 Task: Explore VST modulation effects to add movement to a static audio element.
Action: Mouse moved to (3, 11)
Screenshot: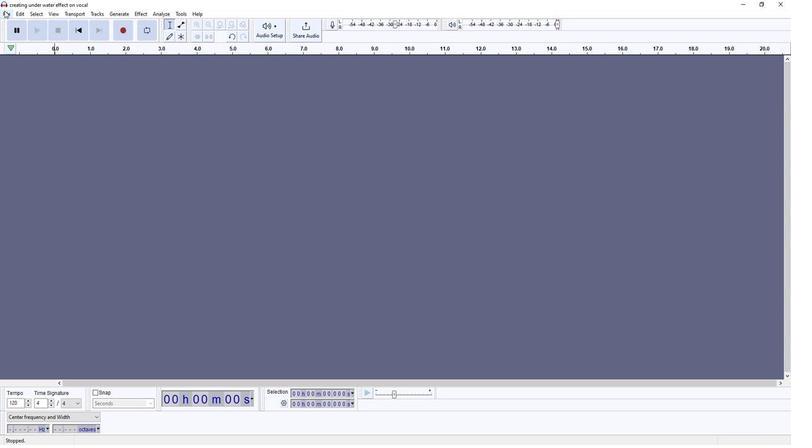 
Action: Mouse pressed left at (3, 11)
Screenshot: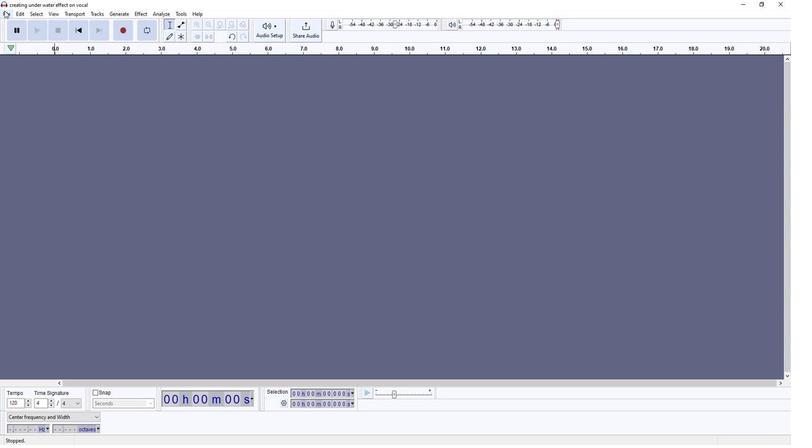 
Action: Mouse moved to (134, 92)
Screenshot: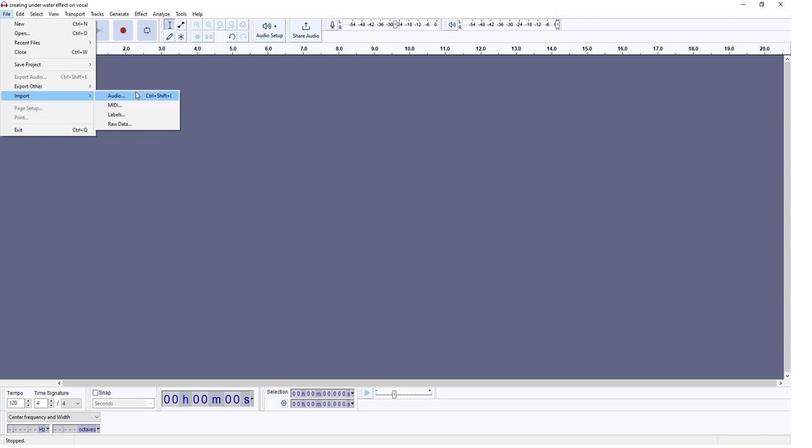 
Action: Mouse pressed left at (134, 92)
Screenshot: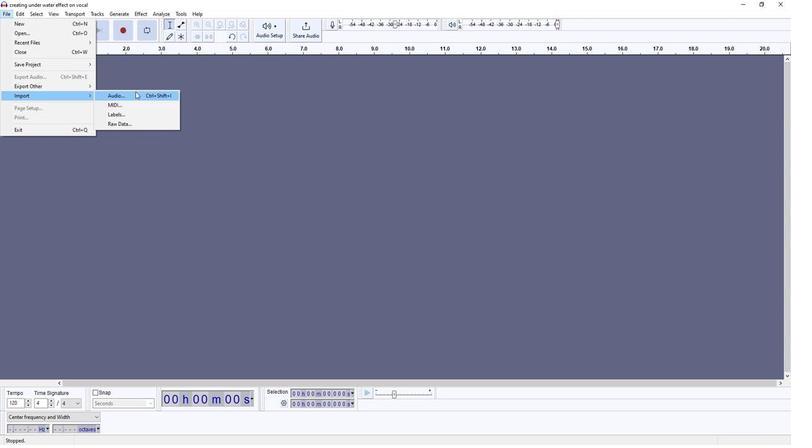 
Action: Mouse moved to (95, 103)
Screenshot: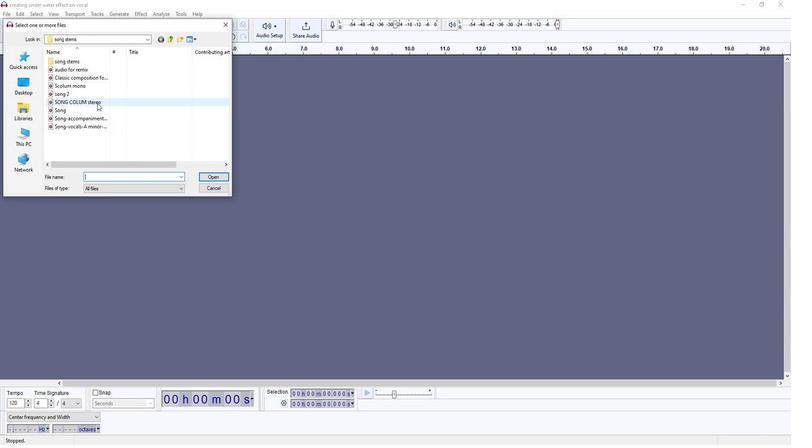 
Action: Mouse pressed left at (95, 103)
Screenshot: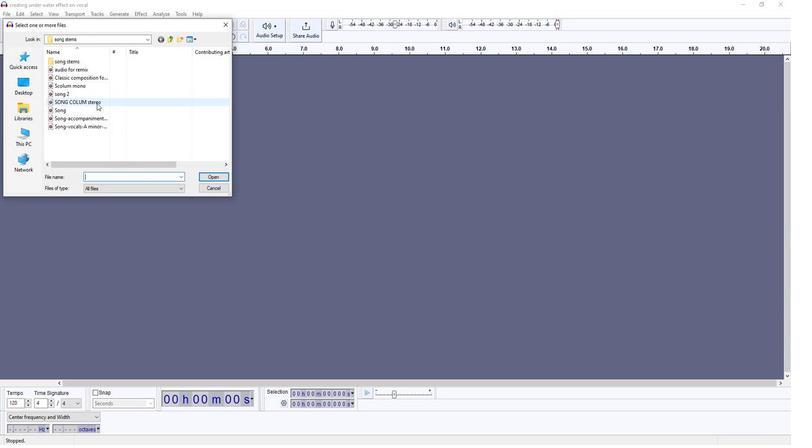 
Action: Mouse moved to (210, 176)
Screenshot: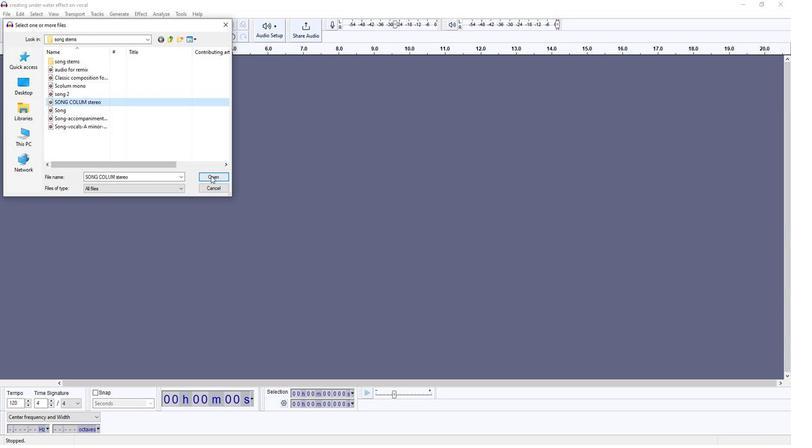 
Action: Mouse pressed left at (210, 176)
Screenshot: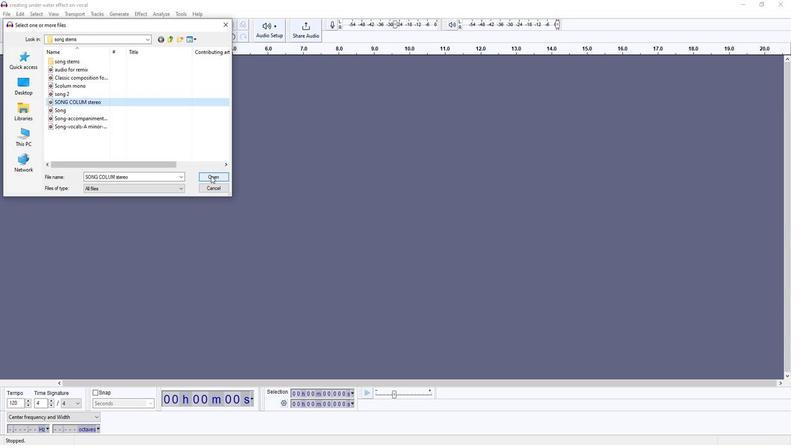 
Action: Mouse moved to (129, 98)
Screenshot: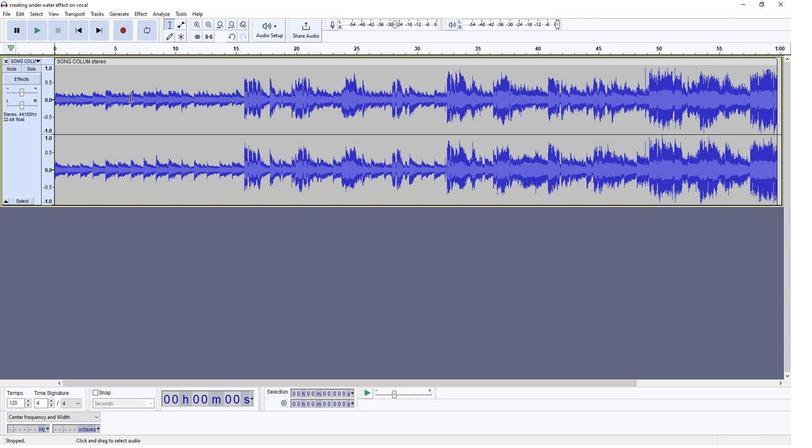 
Action: Mouse pressed left at (129, 98)
Screenshot: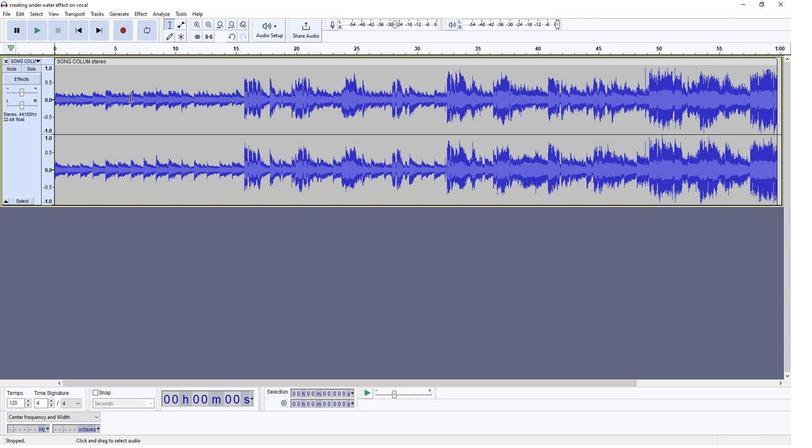 
Action: Mouse moved to (130, 80)
Screenshot: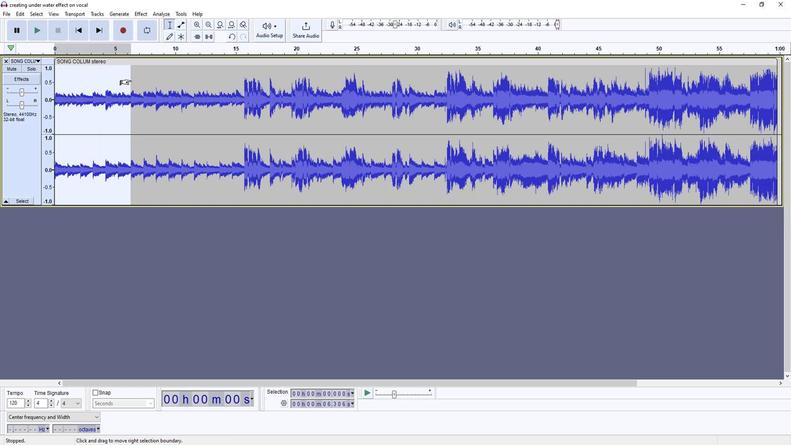 
Action: Mouse pressed left at (130, 80)
Screenshot: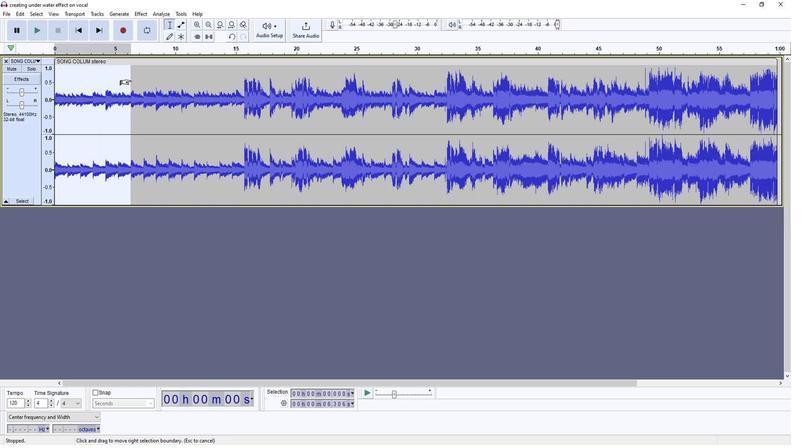 
Action: Mouse moved to (18, 14)
Screenshot: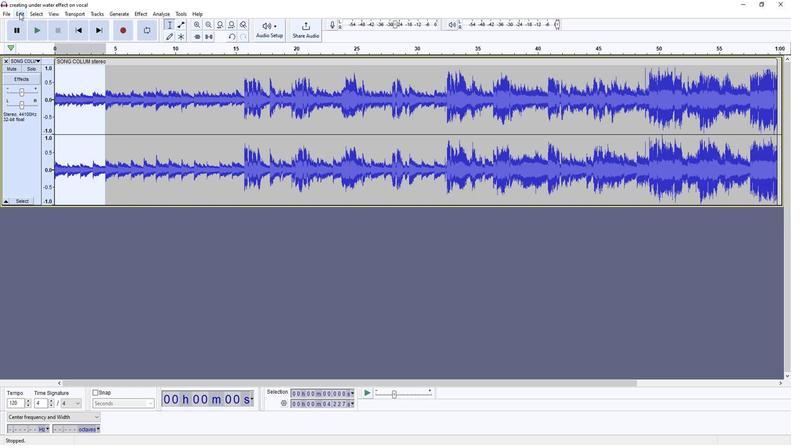 
Action: Mouse pressed left at (18, 14)
Screenshot: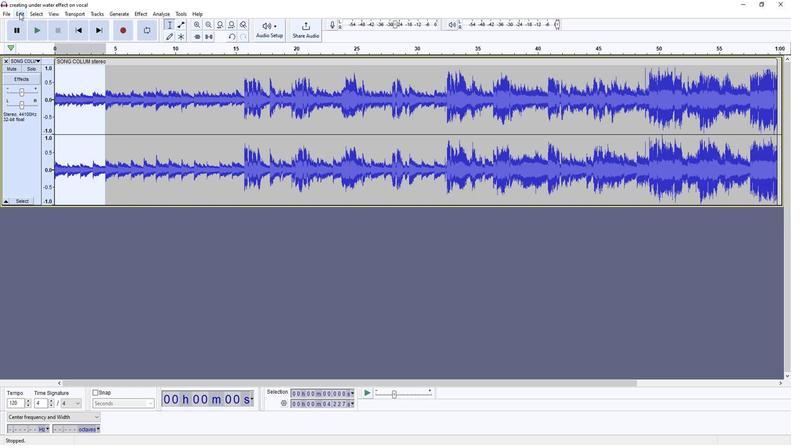 
Action: Mouse moved to (24, 48)
Screenshot: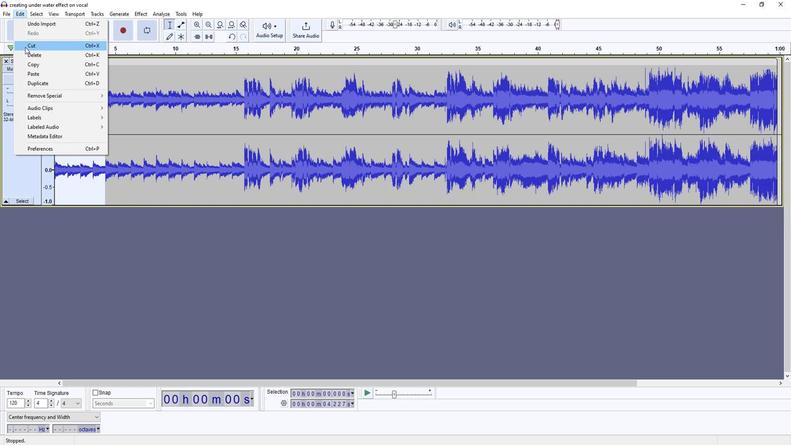 
Action: Mouse pressed left at (24, 48)
Screenshot: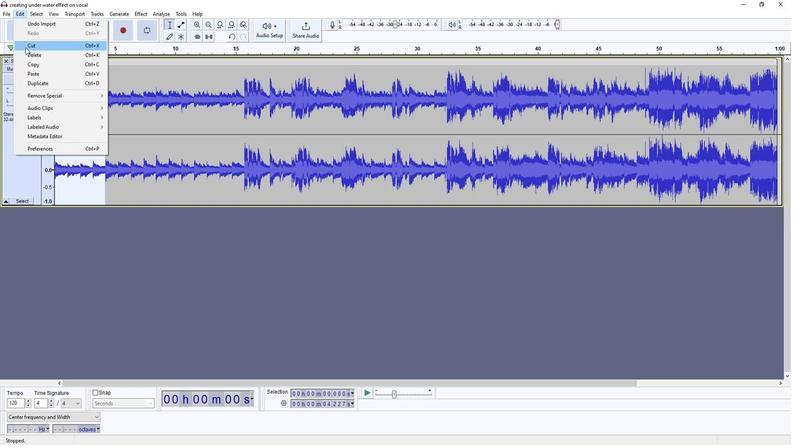 
Action: Mouse moved to (38, 30)
Screenshot: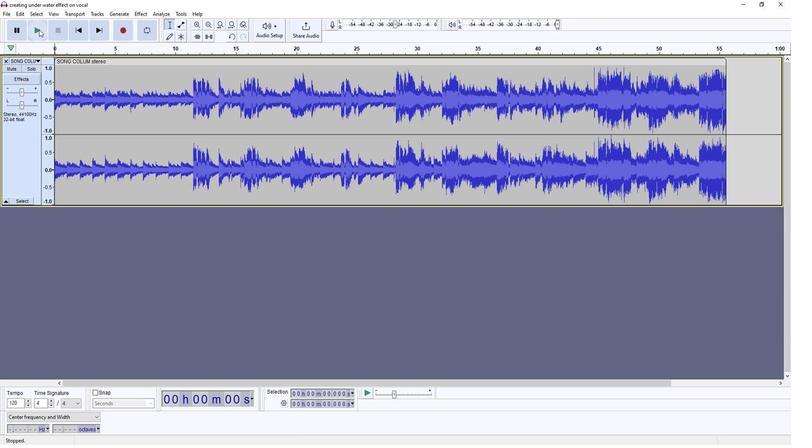 
Action: Mouse pressed left at (38, 30)
Screenshot: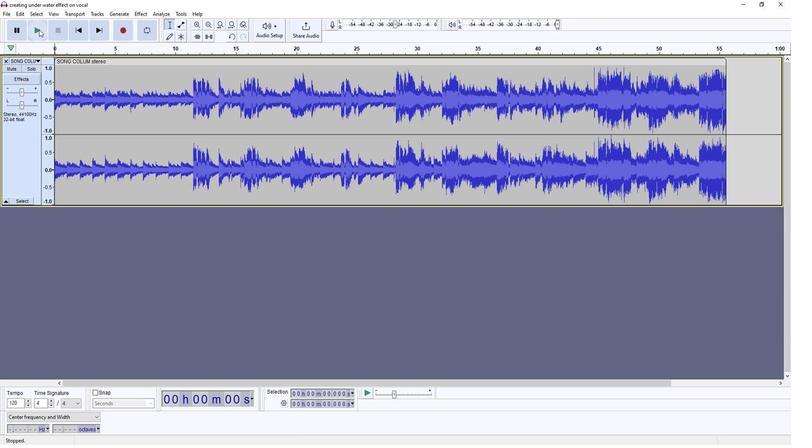 
Action: Mouse moved to (61, 32)
Screenshot: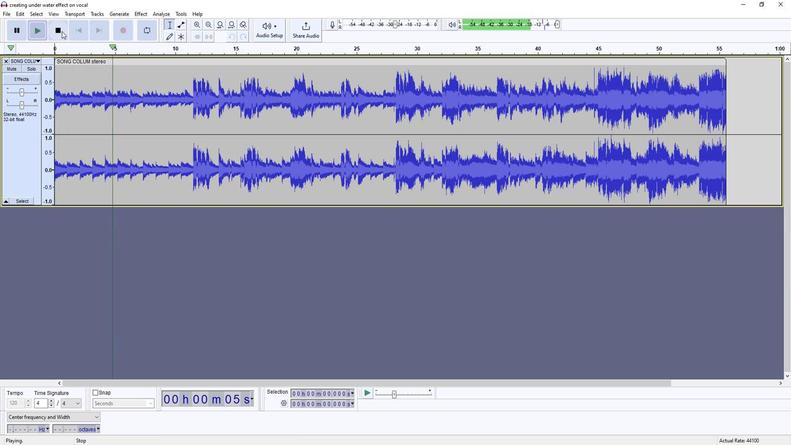 
Action: Mouse pressed left at (61, 32)
Screenshot: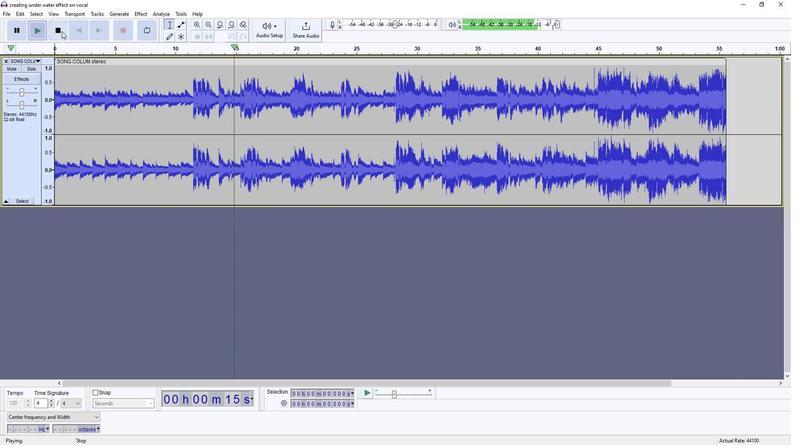 
Action: Mouse moved to (734, 87)
Screenshot: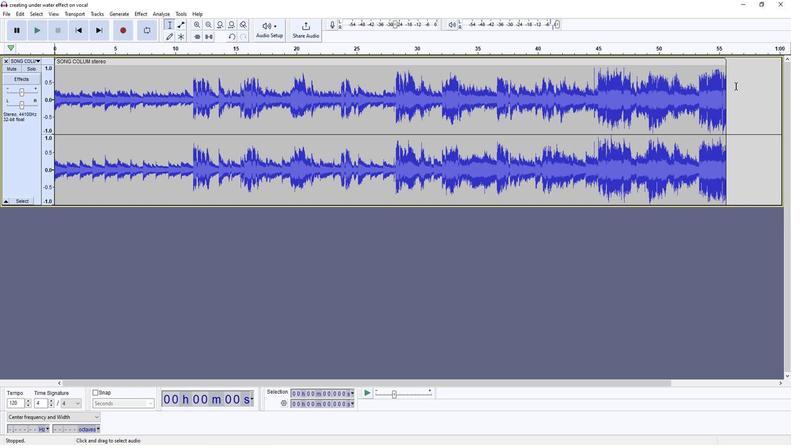 
Action: Mouse pressed left at (734, 87)
Screenshot: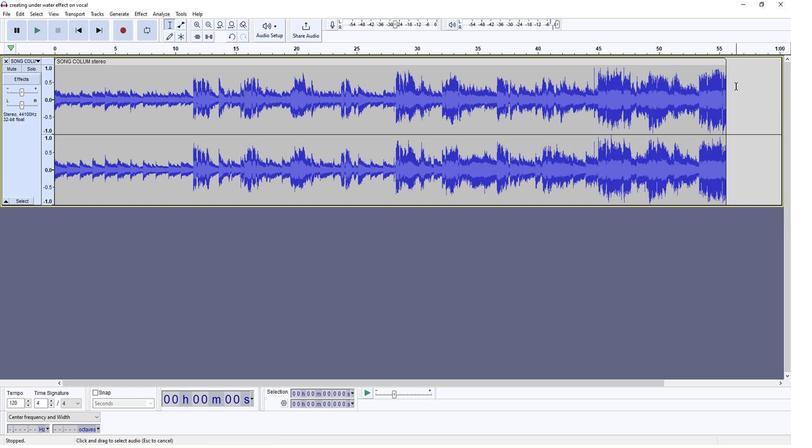
Action: Mouse moved to (141, 125)
Screenshot: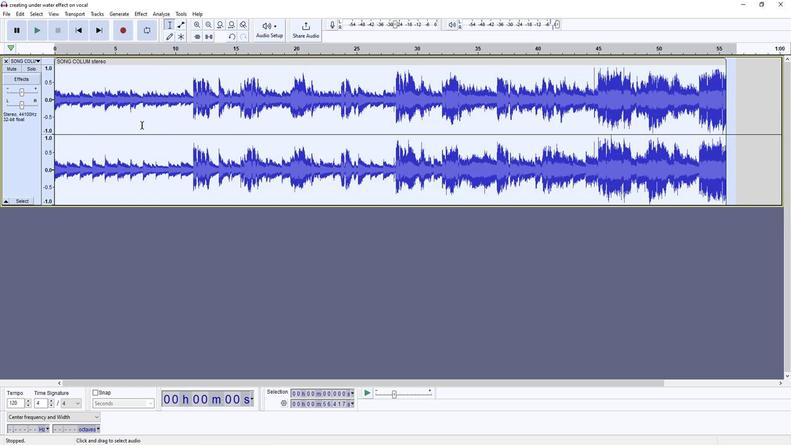 
Action: Mouse pressed left at (141, 125)
Screenshot: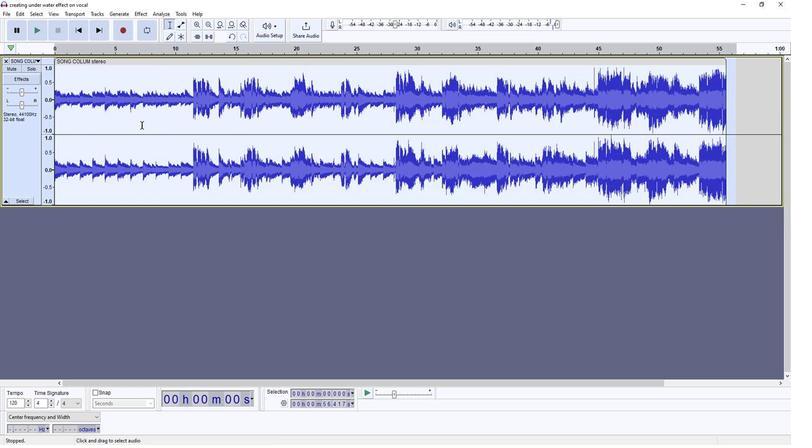
Action: Mouse moved to (189, 110)
Screenshot: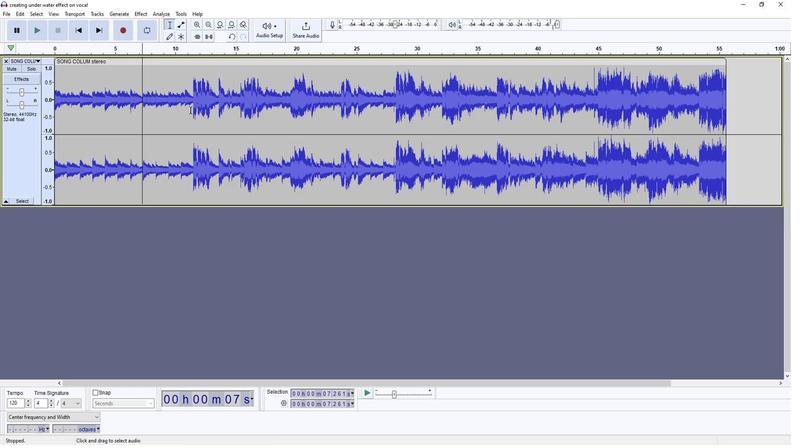 
Action: Mouse pressed left at (189, 110)
Screenshot: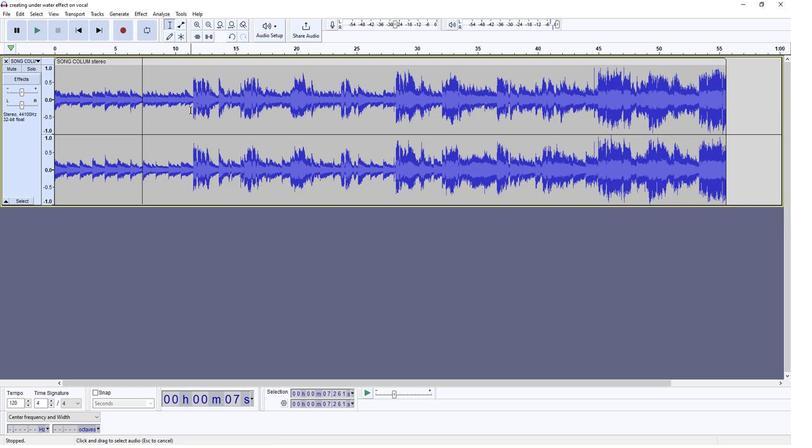 
Action: Mouse moved to (142, 14)
Screenshot: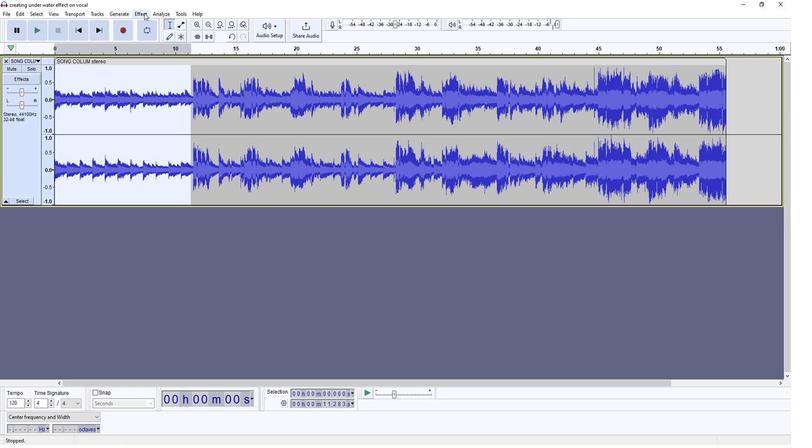 
Action: Mouse pressed left at (142, 14)
Screenshot: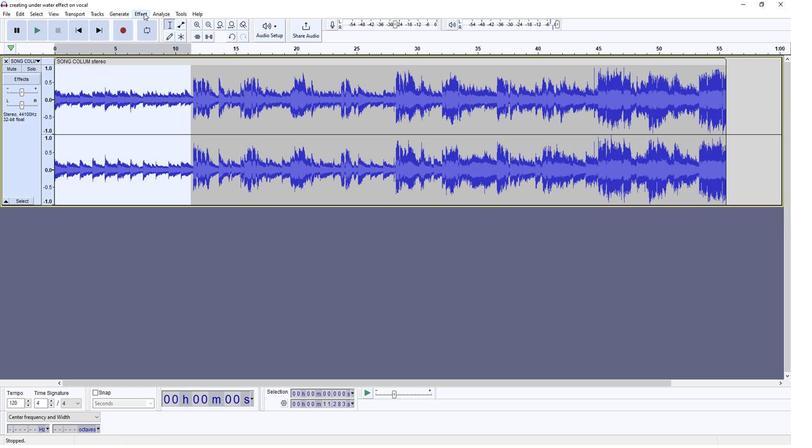 
Action: Mouse moved to (274, 138)
Screenshot: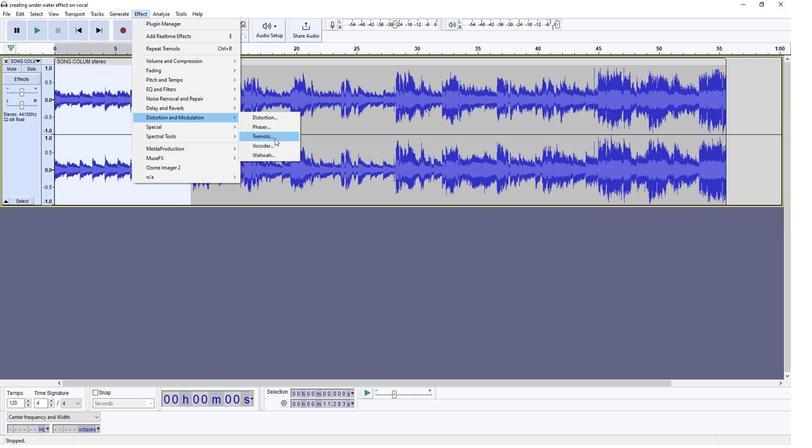 
Action: Mouse pressed left at (274, 138)
Screenshot: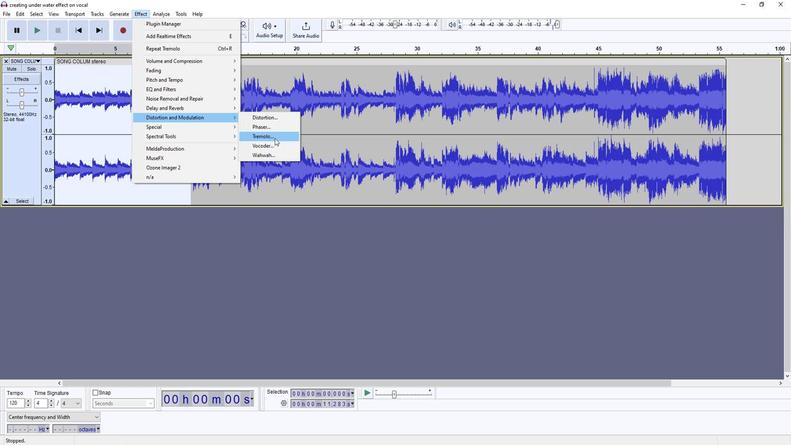 
Action: Mouse moved to (433, 194)
Screenshot: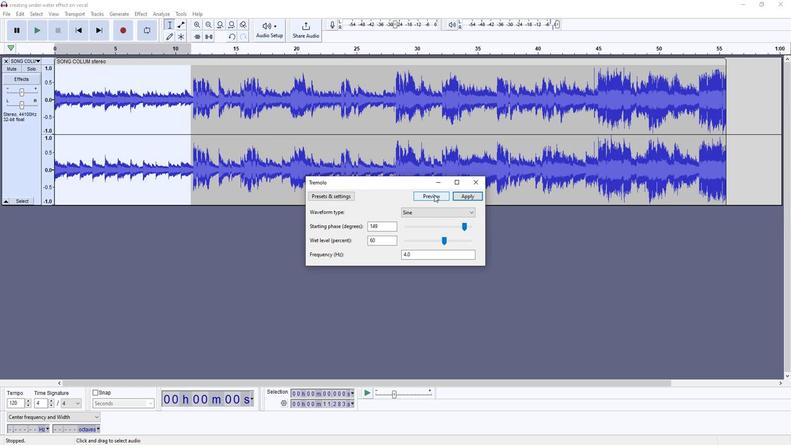 
Action: Mouse pressed left at (433, 194)
Screenshot: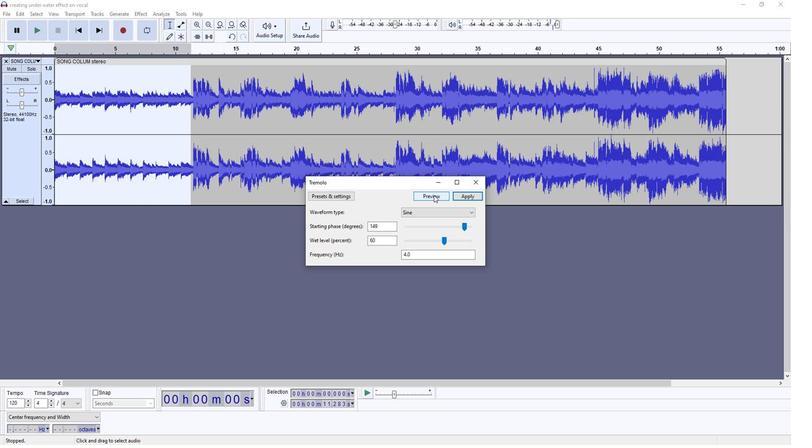 
Action: Mouse moved to (469, 196)
Screenshot: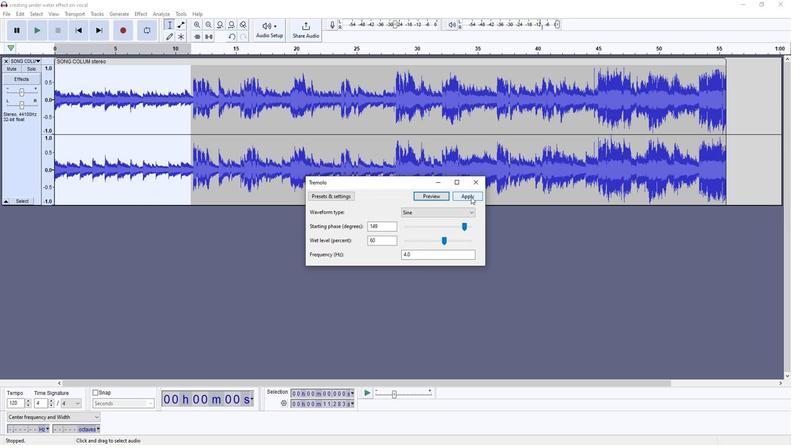 
Action: Mouse pressed left at (469, 196)
Screenshot: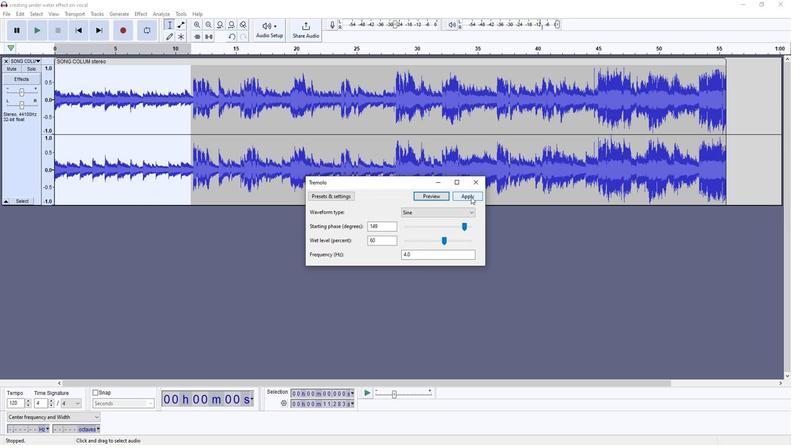 
Action: Mouse moved to (736, 98)
Screenshot: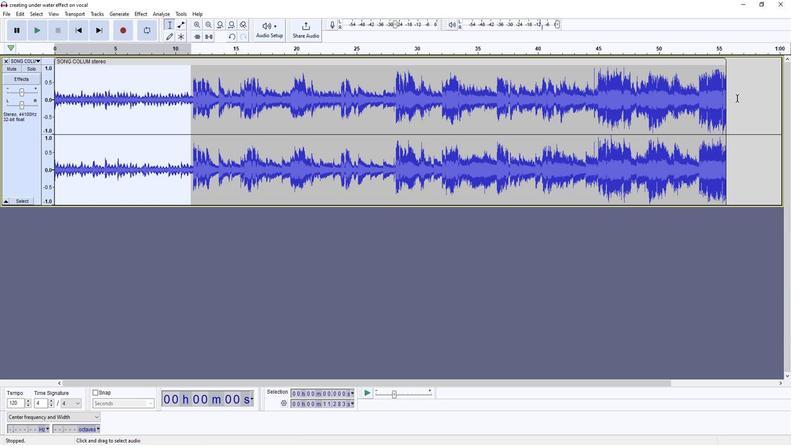 
Action: Mouse pressed left at (736, 98)
Screenshot: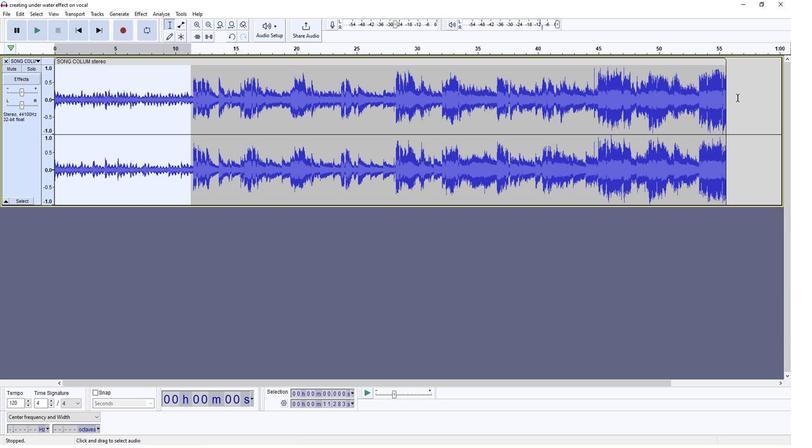 
Action: Mouse moved to (4, 14)
Screenshot: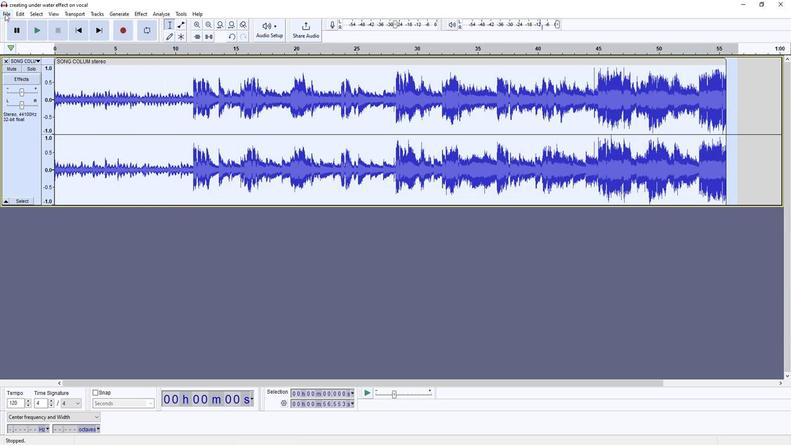 
Action: Mouse pressed left at (4, 14)
Screenshot: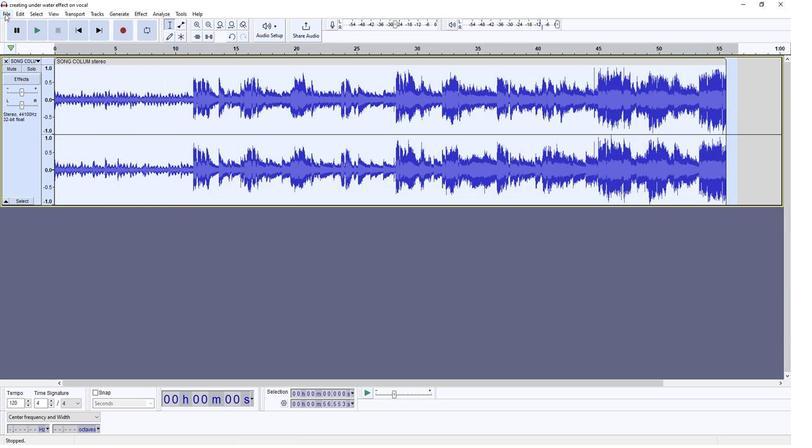 
Action: Mouse moved to (137, 75)
Screenshot: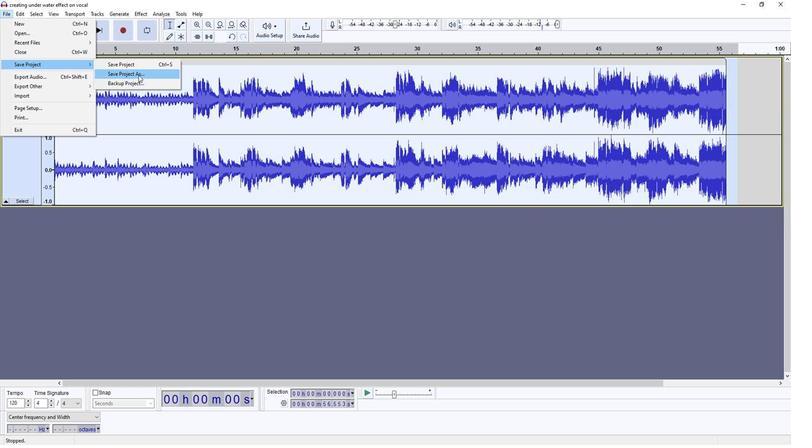 
Action: Mouse pressed left at (137, 75)
Screenshot: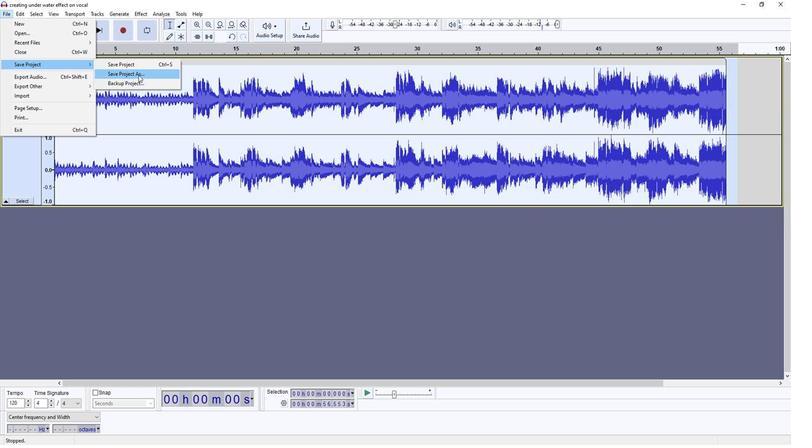 
Action: Key pressed <Key.backspace>vst<Key.space><Key.shift>Modulation<Key.space>effect<Key.space>on<Key.space>audio<Key.space>element
Screenshot: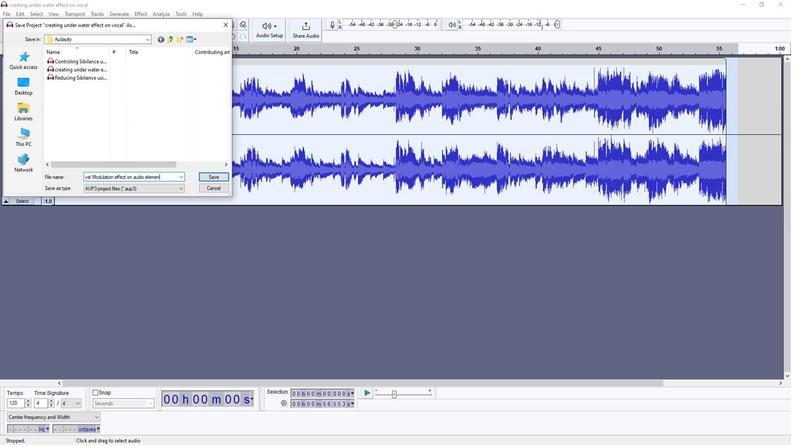 
Action: Mouse moved to (209, 176)
Screenshot: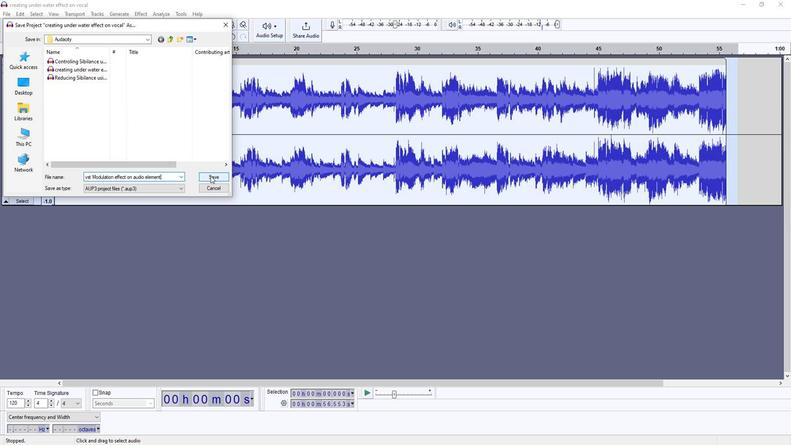 
Action: Mouse pressed left at (209, 176)
Screenshot: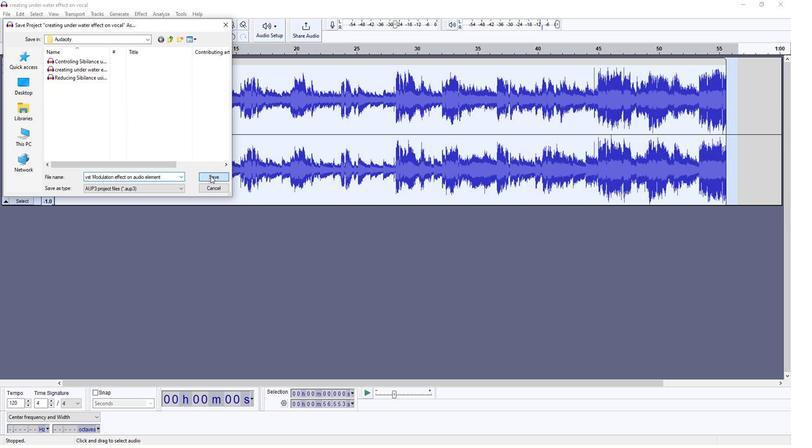 
